 Task: Create Card Support Ticket Resolution in Board Software Development to Workspace Analytics. Create Card Merger and Acquisition Review in Board Creative Project Management to Workspace Analytics. Create Card Support Ticket Resolution in Board Employee Talent Acquisition and Retention to Workspace Analytics
Action: Mouse moved to (79, 344)
Screenshot: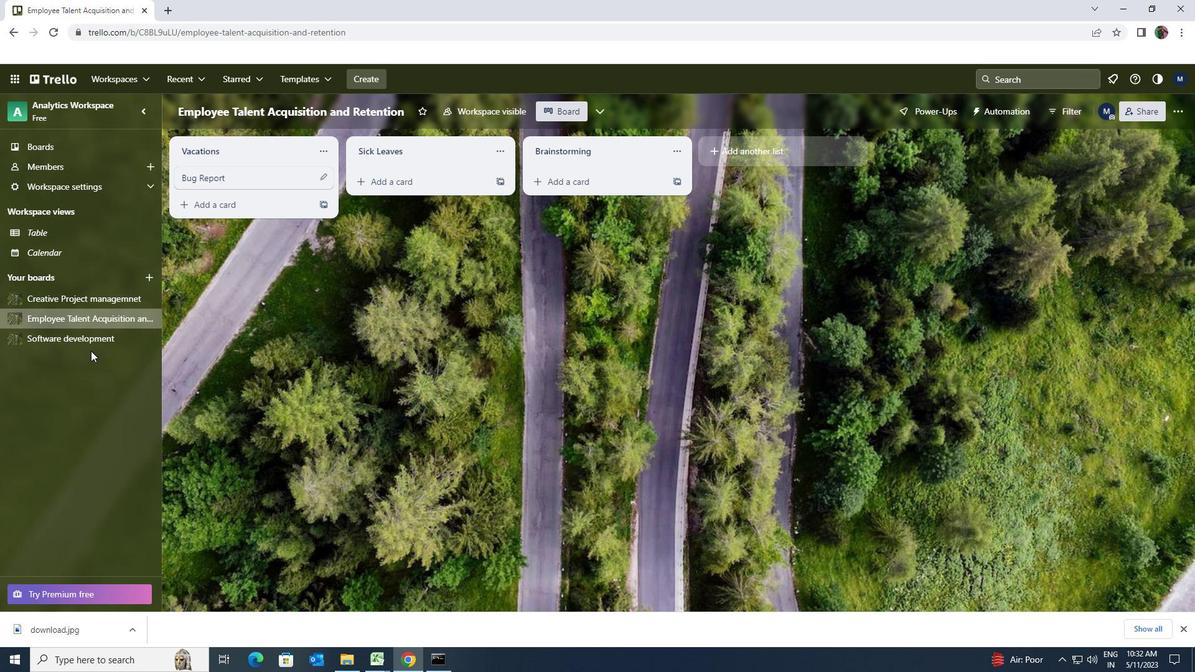 
Action: Mouse pressed left at (79, 344)
Screenshot: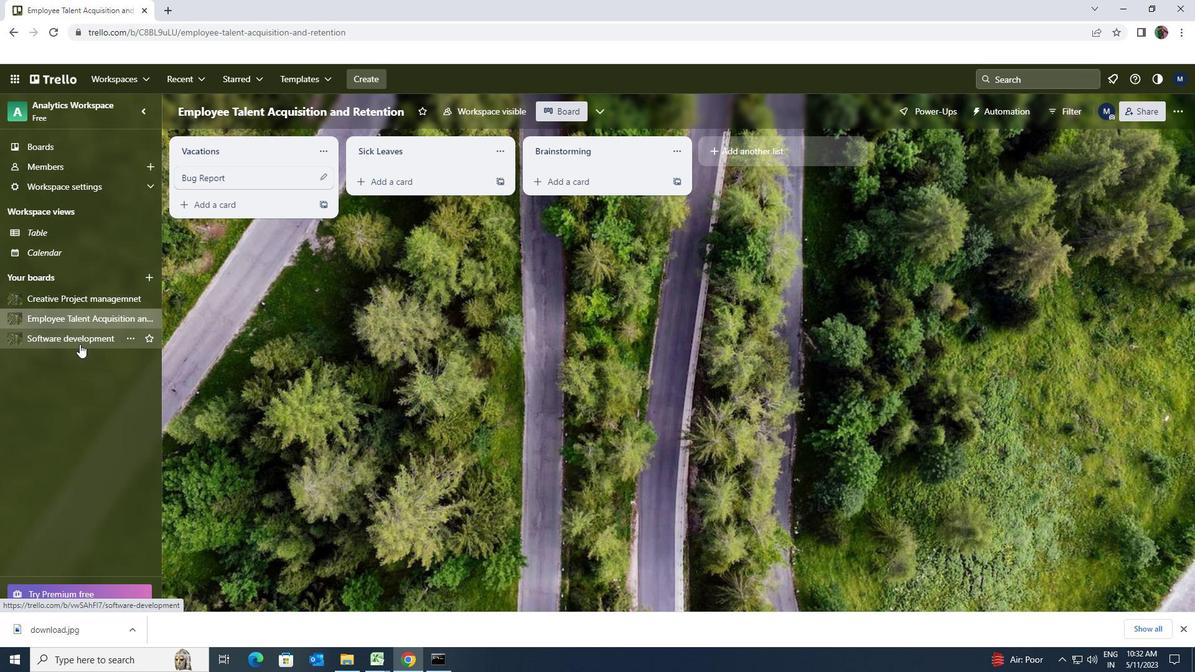 
Action: Mouse moved to (380, 183)
Screenshot: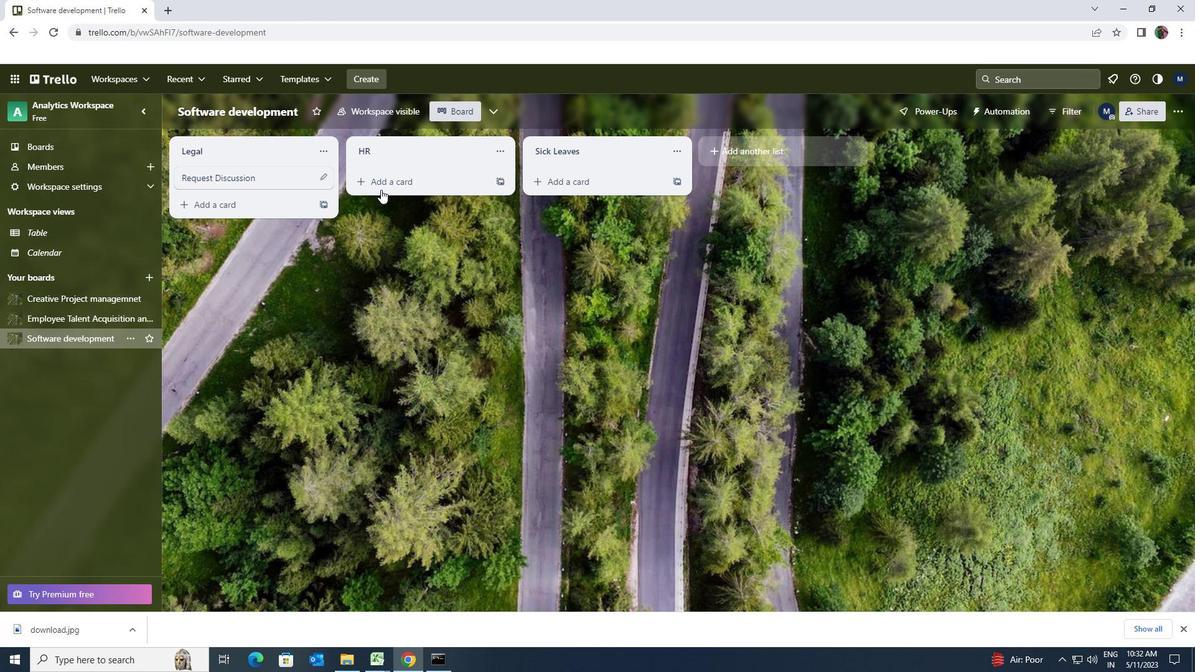 
Action: Mouse pressed left at (380, 183)
Screenshot: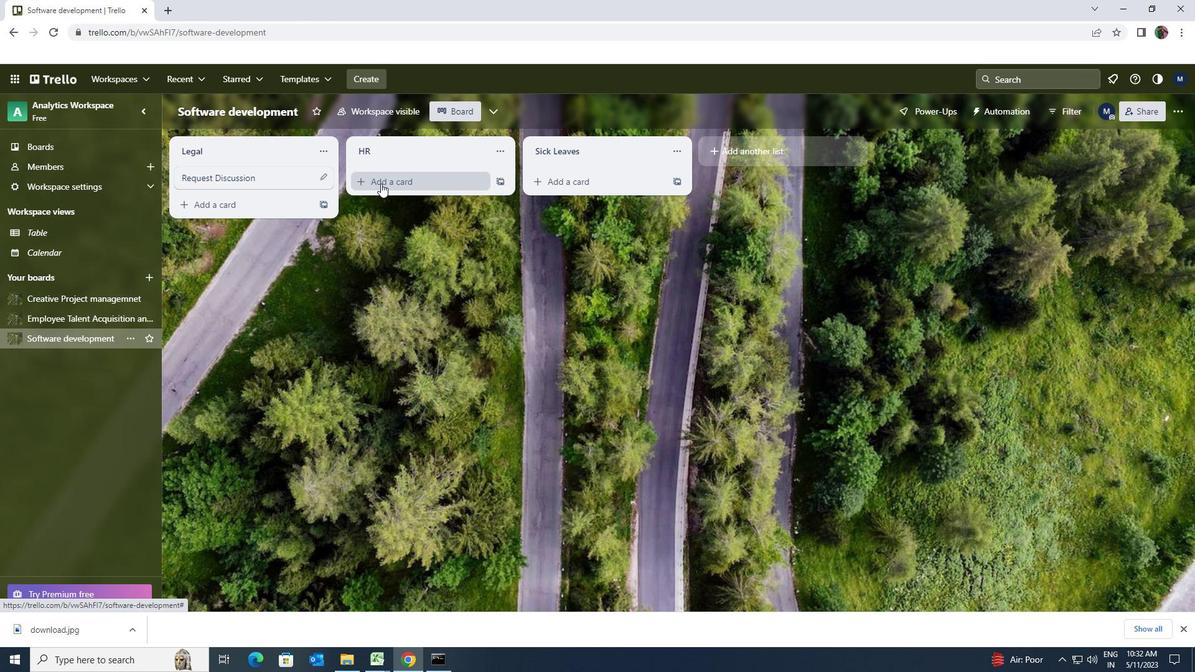 
Action: Key pressed <Key.shift><Key.shift><Key.shift><Key.shift><Key.shift>TICKET<Key.space><Key.shift>RESOULUTION
Screenshot: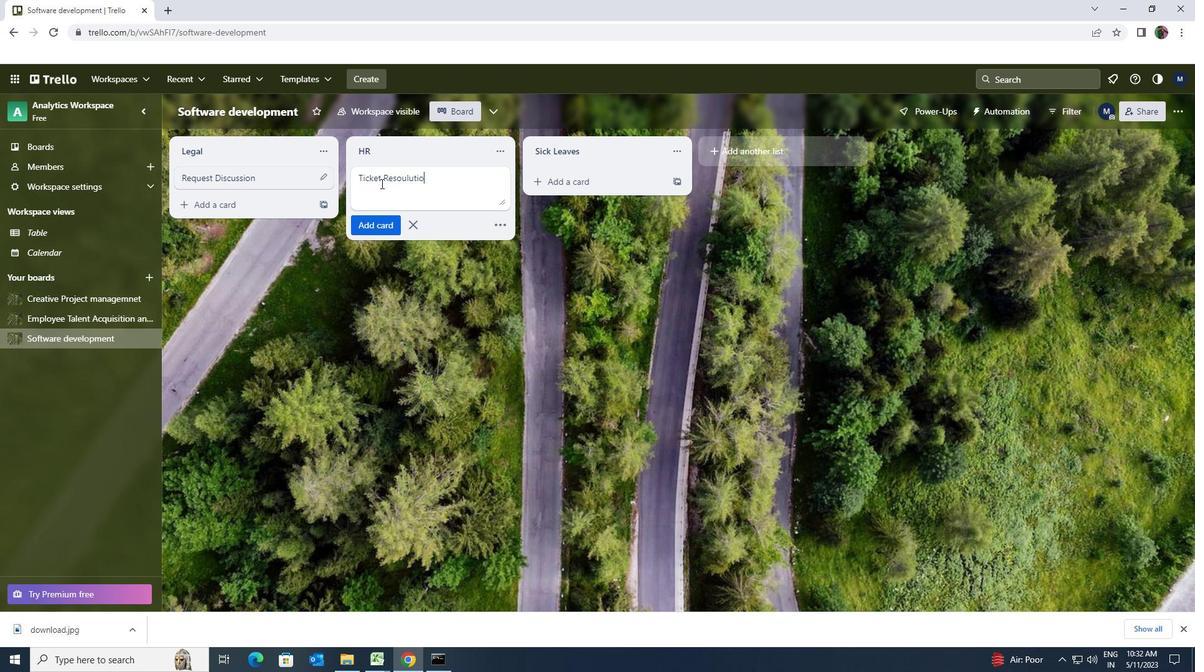 
Action: Mouse moved to (385, 219)
Screenshot: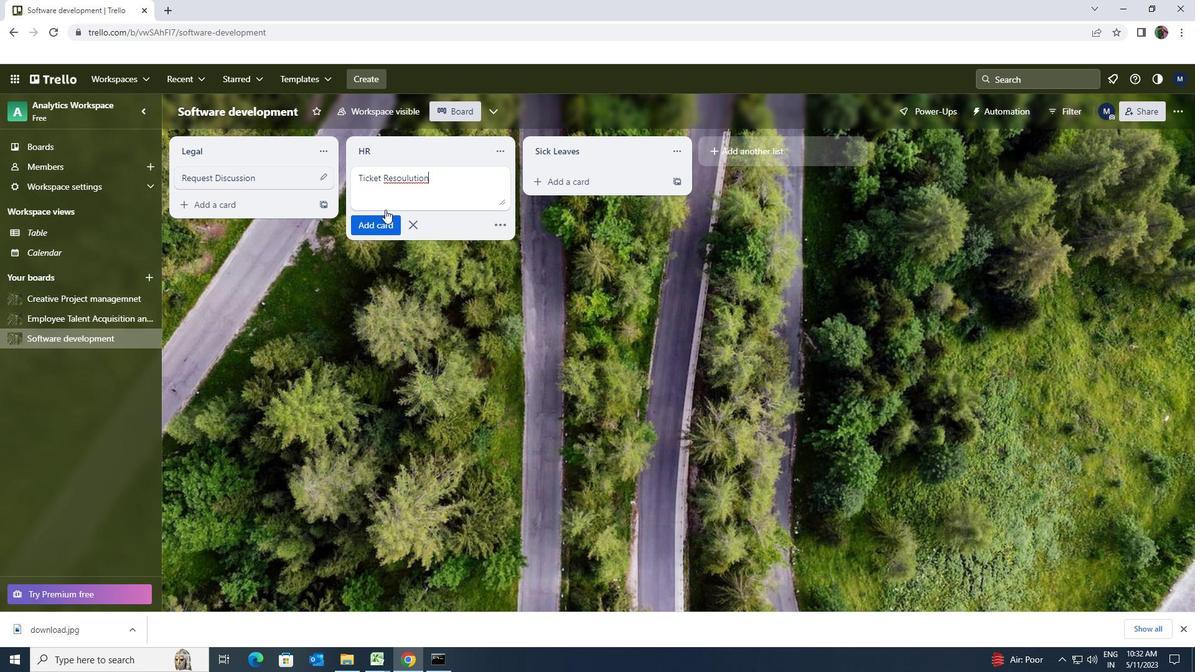 
Action: Mouse pressed left at (385, 219)
Screenshot: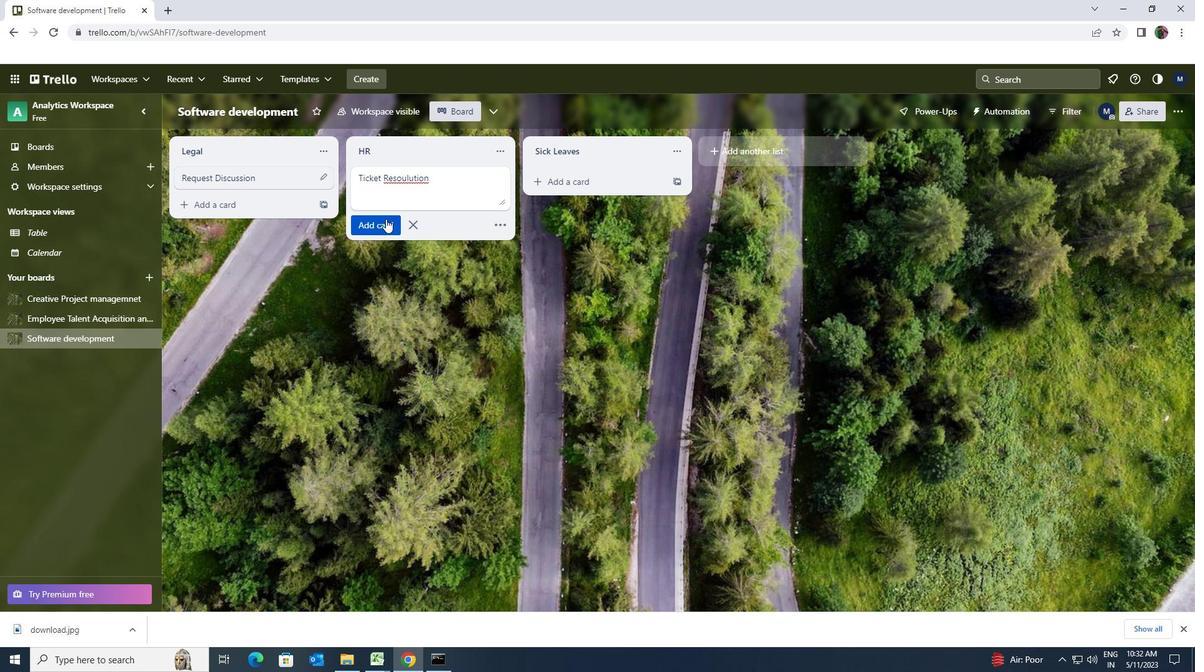 
Action: Mouse moved to (100, 300)
Screenshot: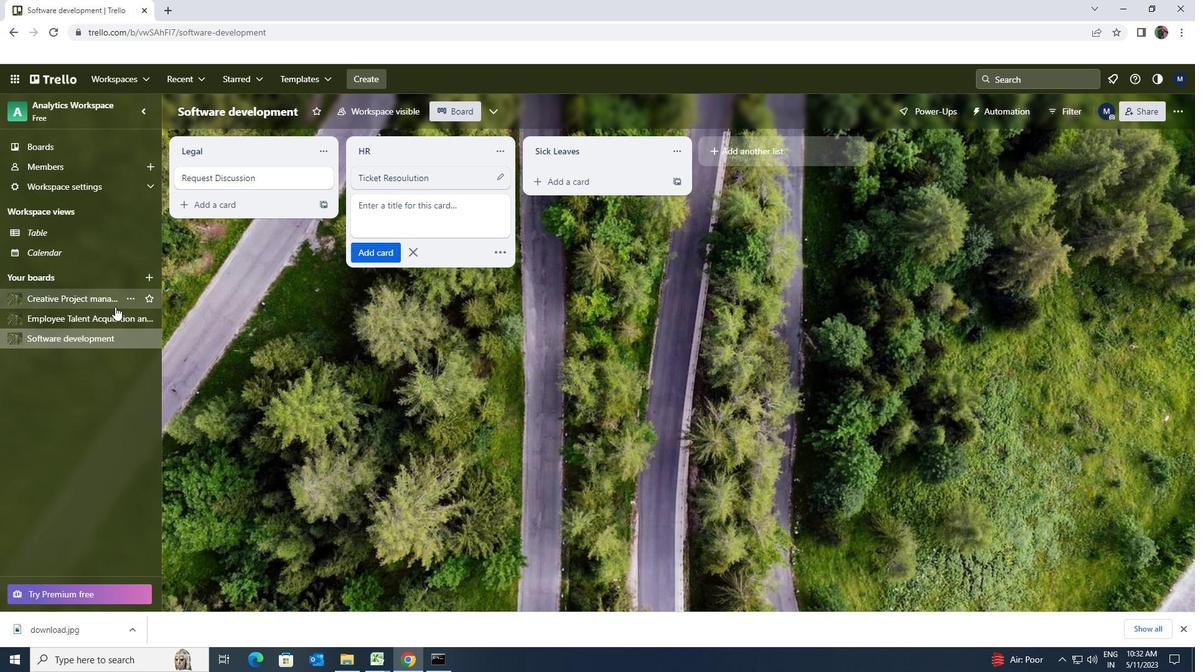 
Action: Mouse pressed left at (100, 300)
Screenshot: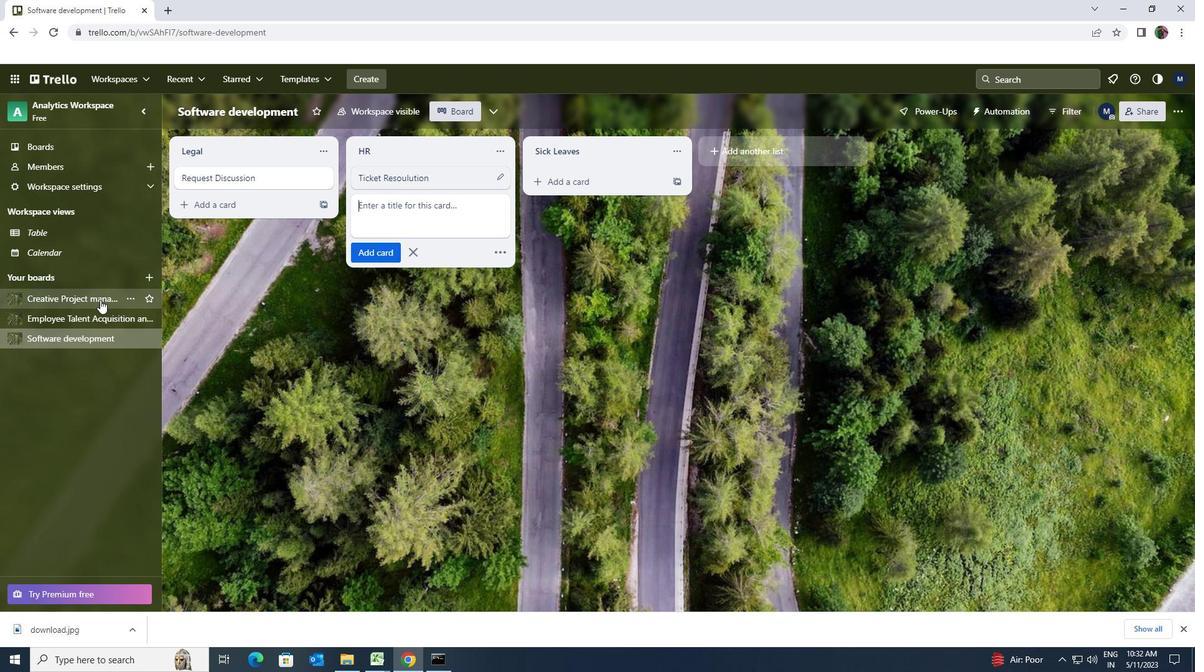 
Action: Mouse moved to (400, 186)
Screenshot: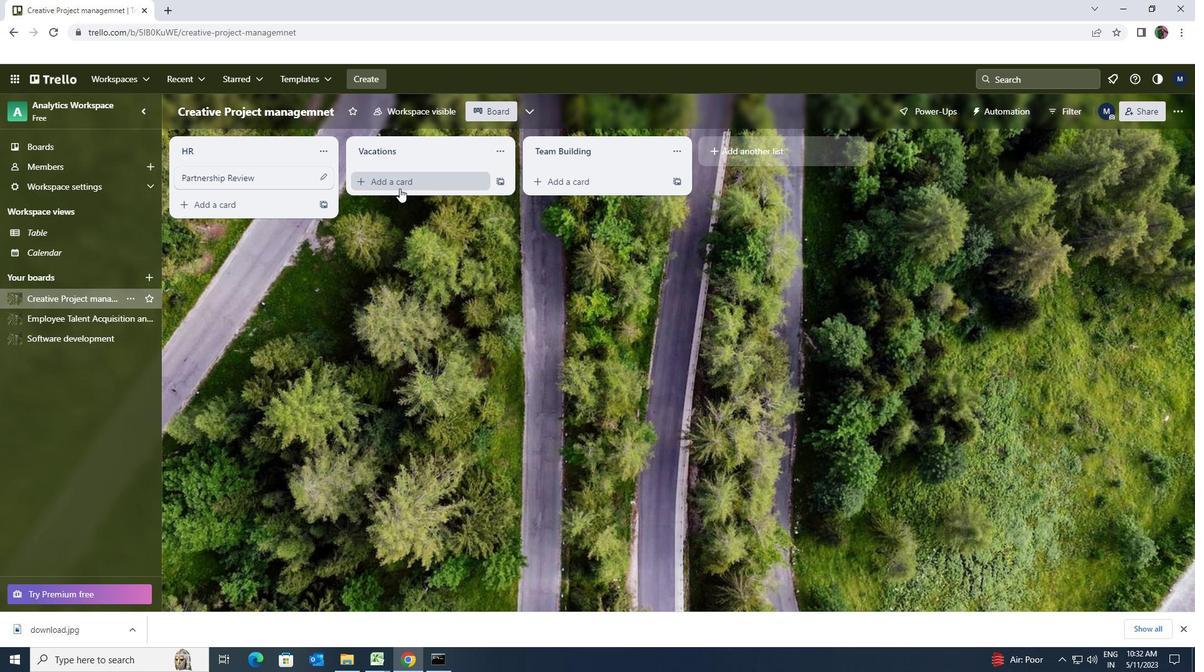 
Action: Mouse pressed left at (400, 186)
Screenshot: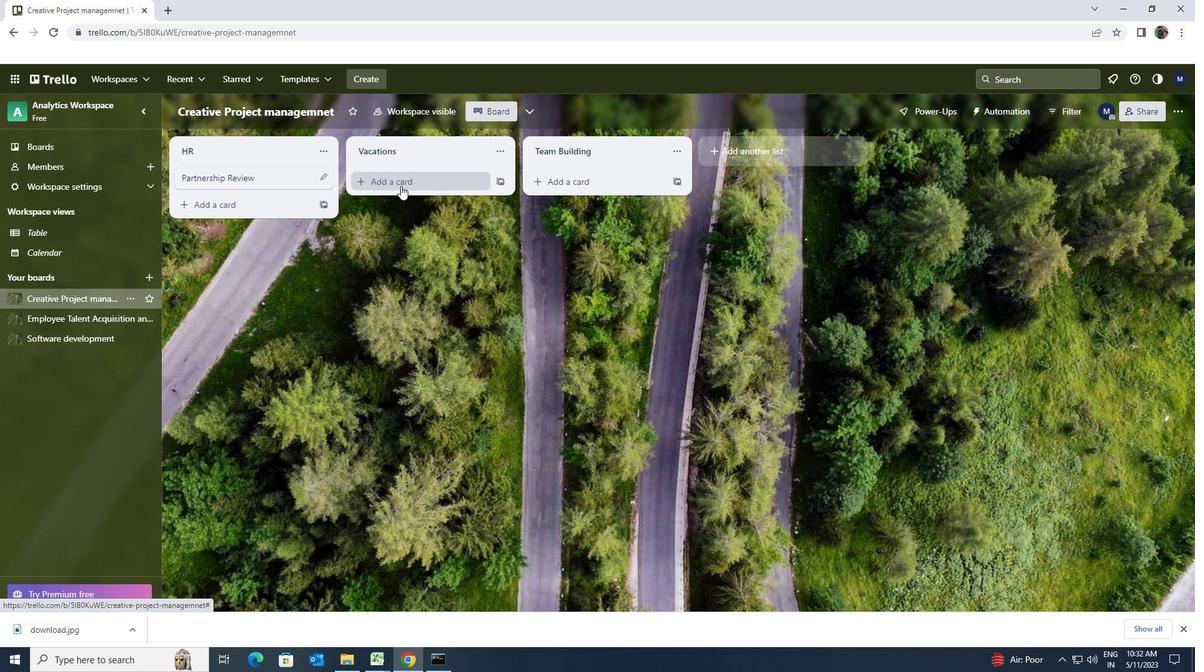 
Action: Key pressed <Key.shift><Key.shift><Key.shift>MERGER<Key.space>AND<Key.space><Key.shift>ACQUISITION<Key.space><Key.shift>REVIEW
Screenshot: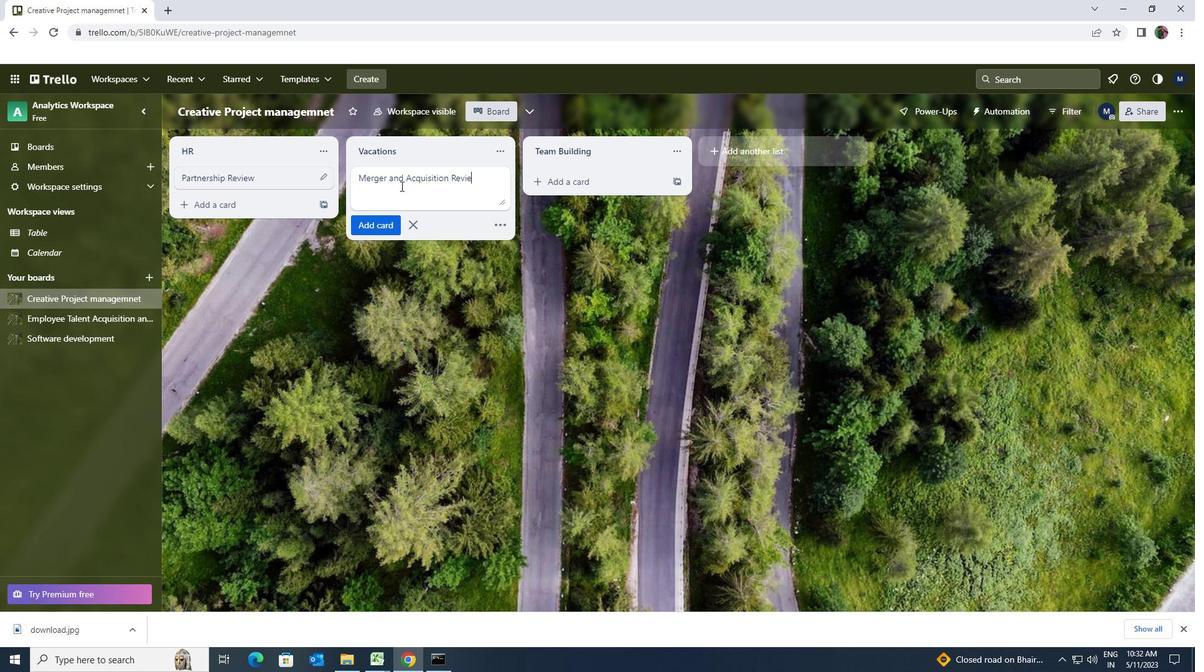 
Action: Mouse moved to (385, 221)
Screenshot: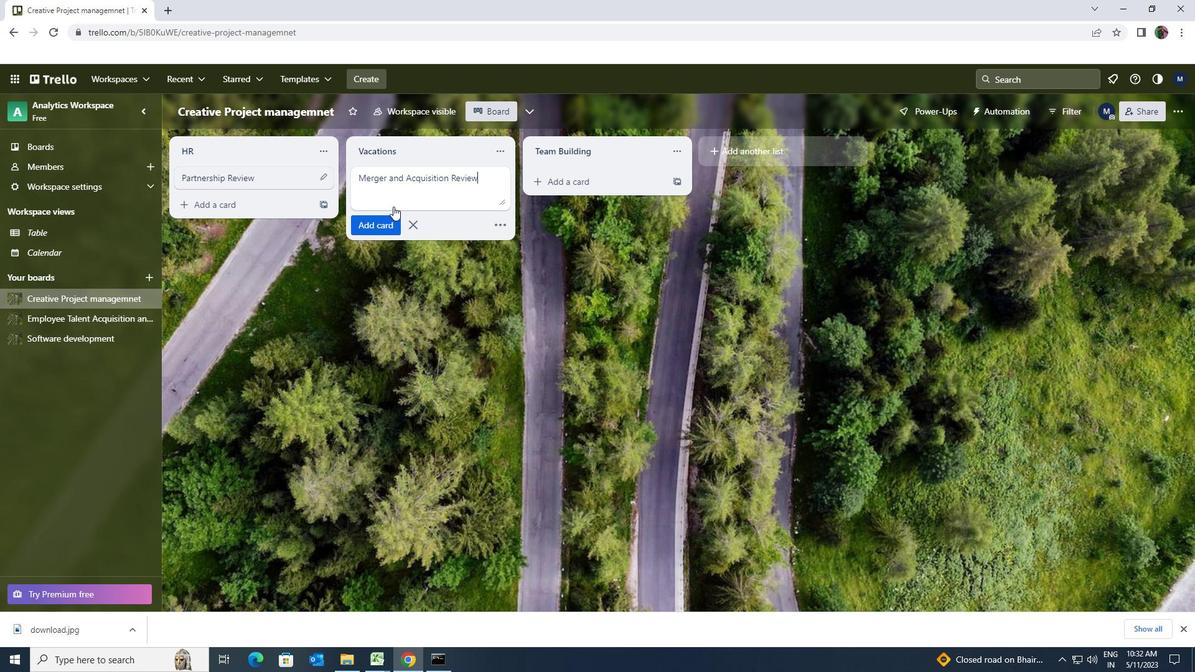 
Action: Mouse pressed left at (385, 221)
Screenshot: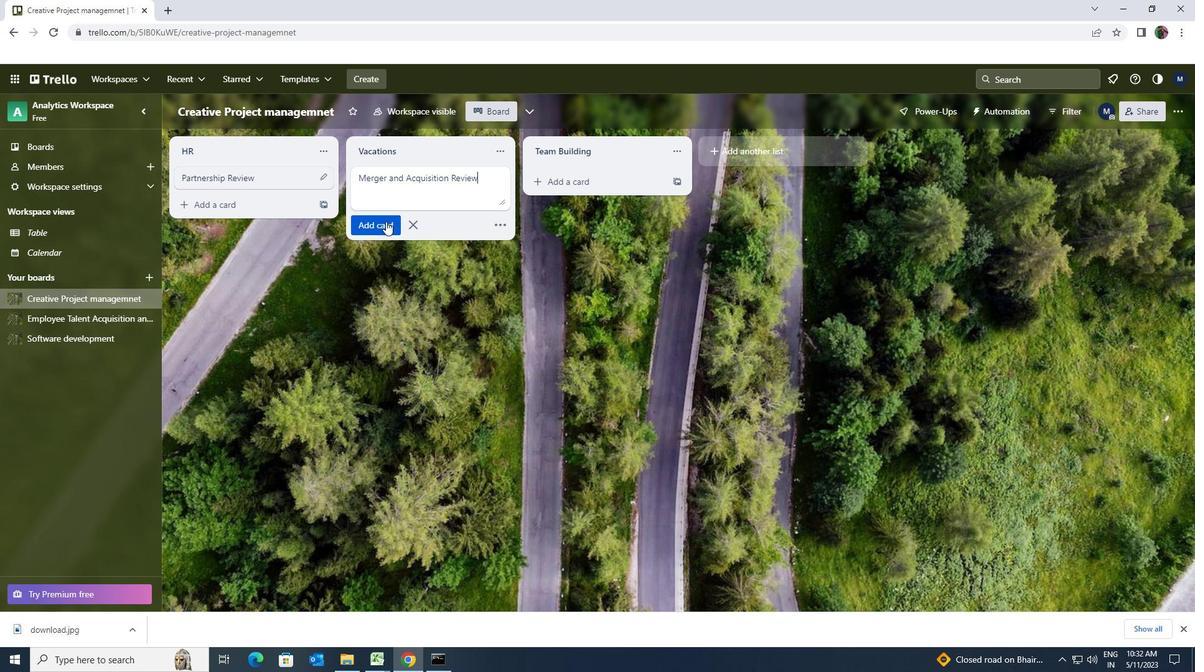 
Action: Mouse moved to (65, 320)
Screenshot: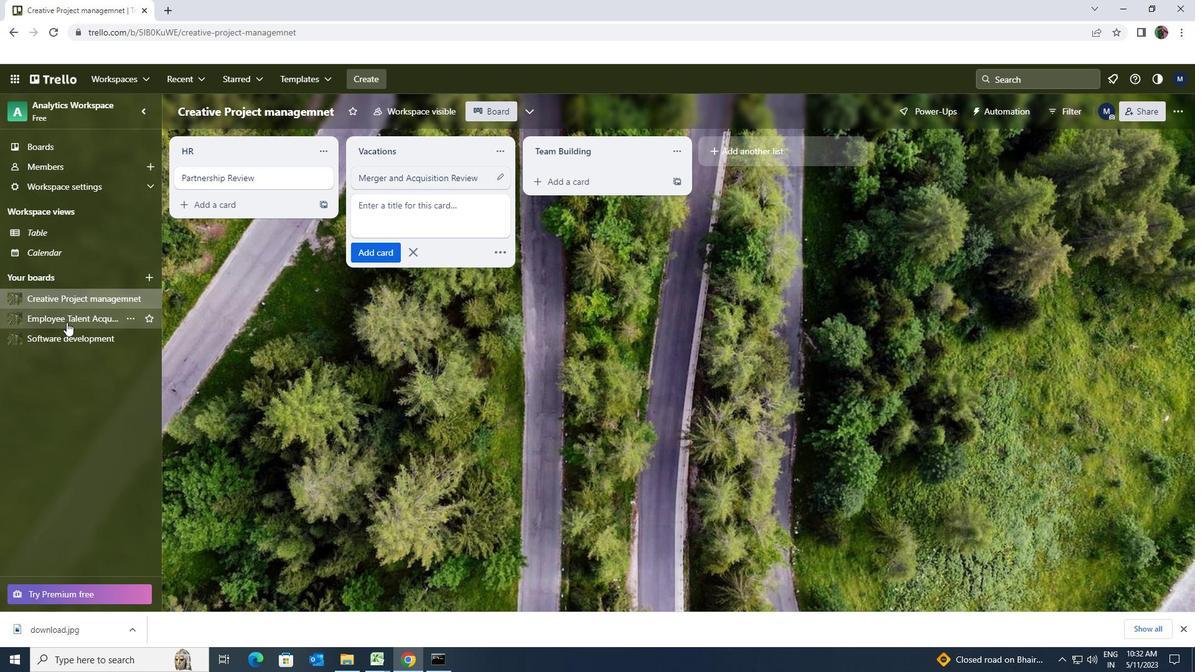 
Action: Mouse pressed left at (65, 320)
Screenshot: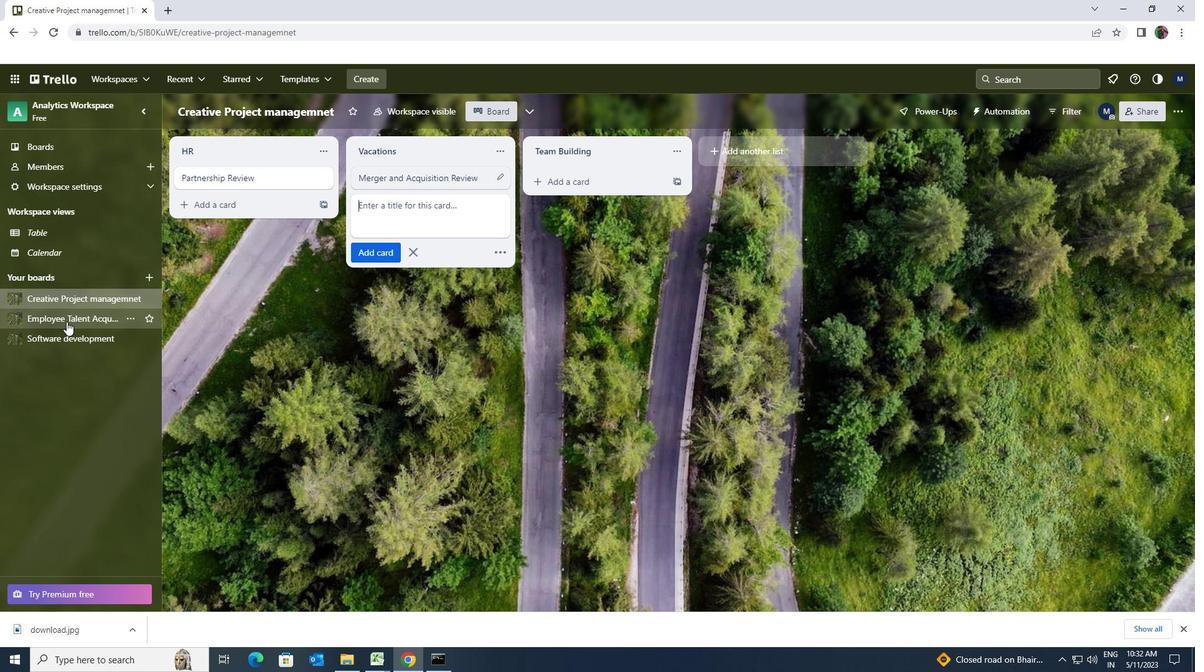 
Action: Mouse moved to (389, 188)
Screenshot: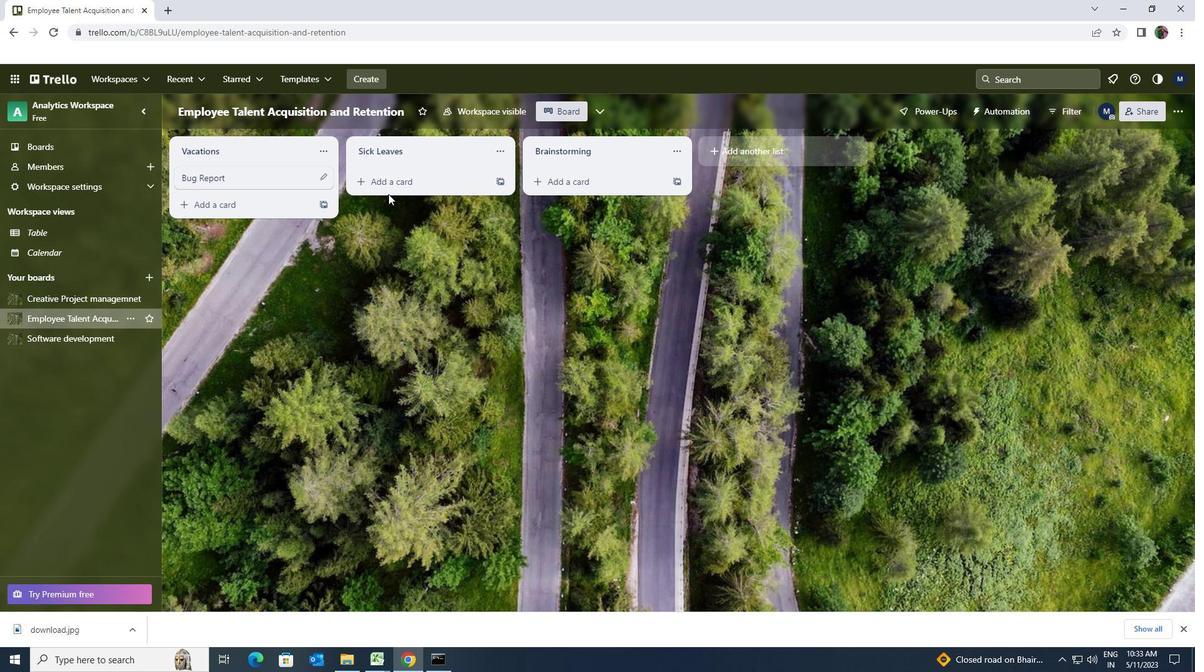 
Action: Mouse pressed left at (389, 188)
Screenshot: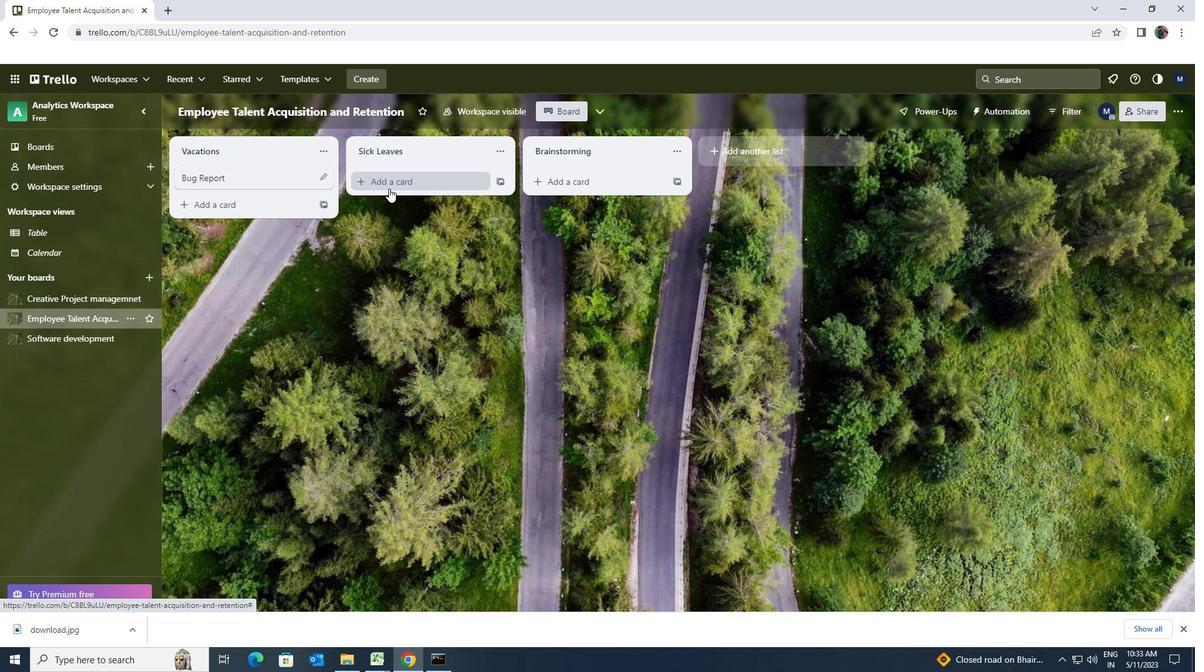 
Action: Key pressed <Key.shift><Key.shift><Key.shift>SUPPORT<Key.space><Key.shift>TICKET<Key.space><Key.shift>RESOLUTION
Screenshot: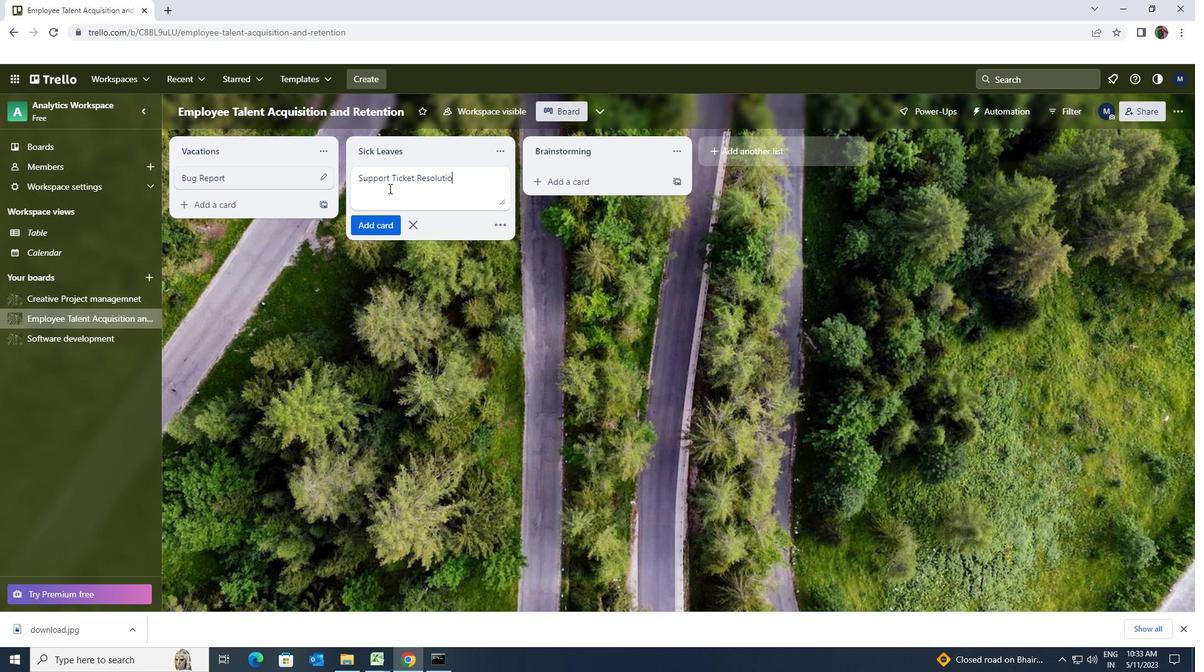 
Action: Mouse moved to (382, 223)
Screenshot: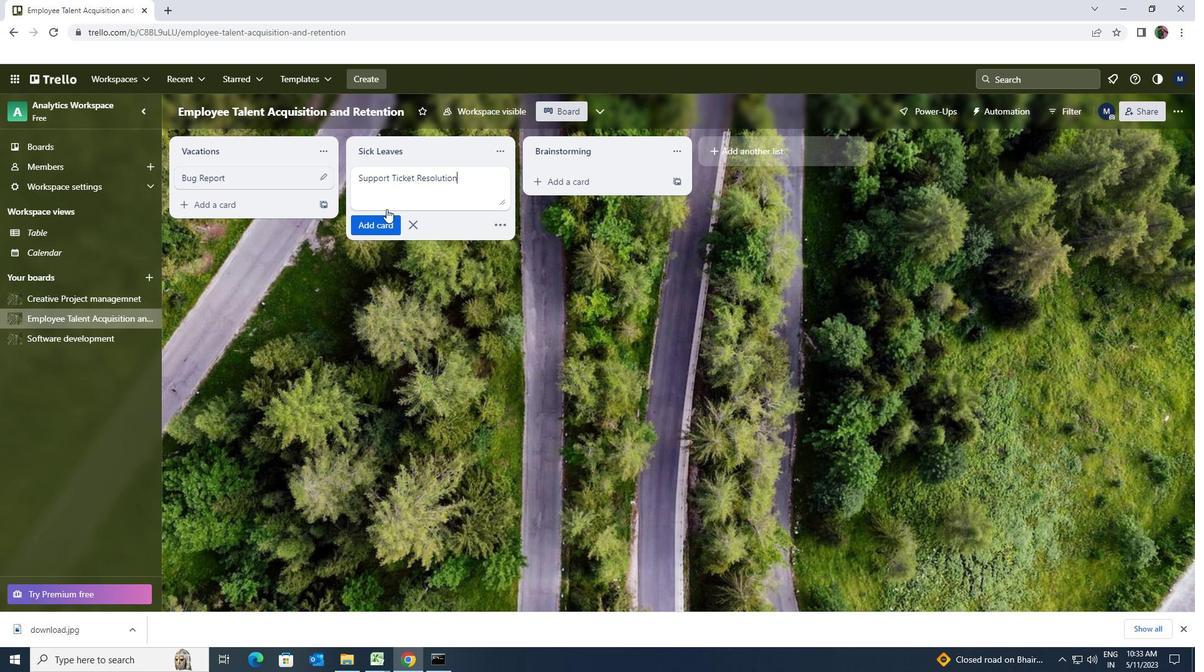 
Action: Mouse pressed left at (382, 223)
Screenshot: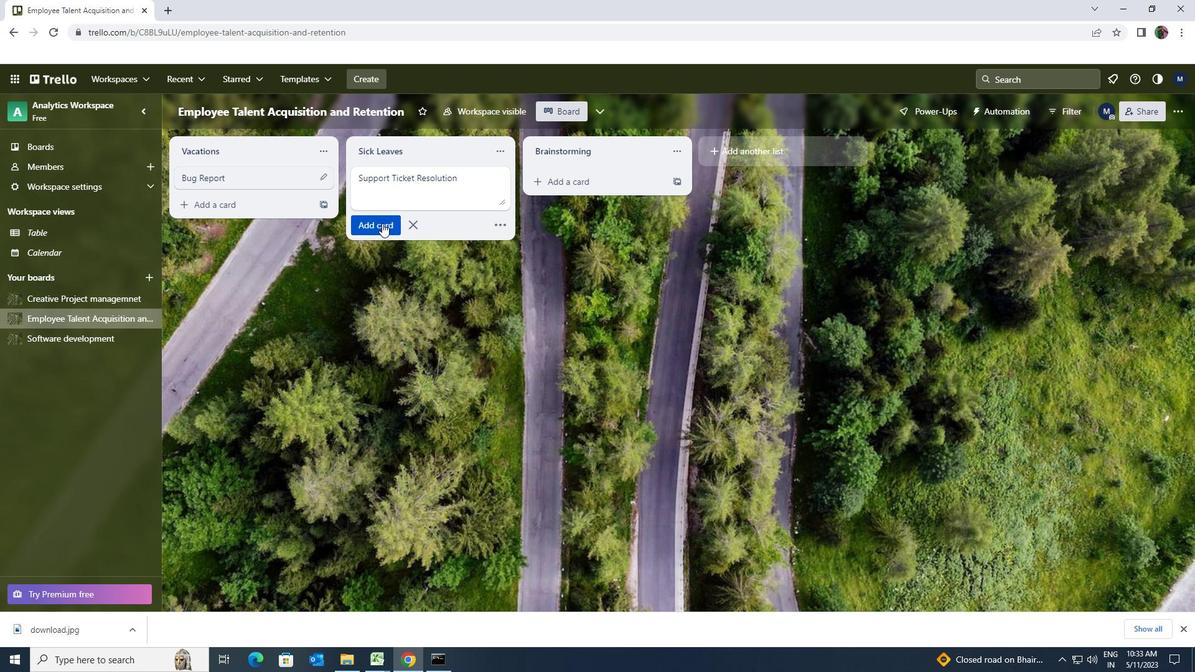 
